 Task: Make in the project BlazePath an epic 'Open Source Integration'. Create in the project BlazePath an epic 'Agile Project Management Implementation'. Add in the project BlazePath an epic 'System Documentation and Training'
Action: Mouse moved to (221, 77)
Screenshot: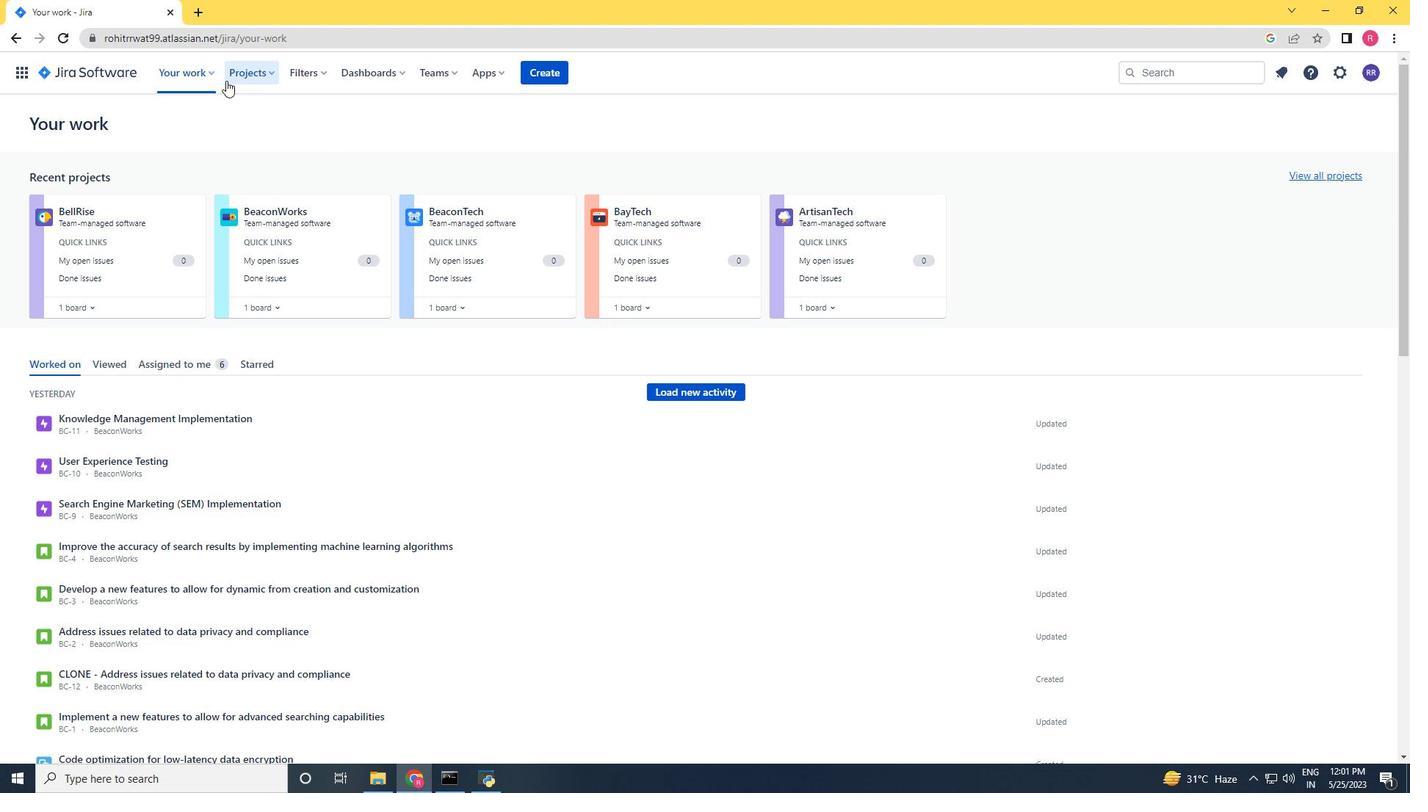 
Action: Mouse pressed left at (221, 77)
Screenshot: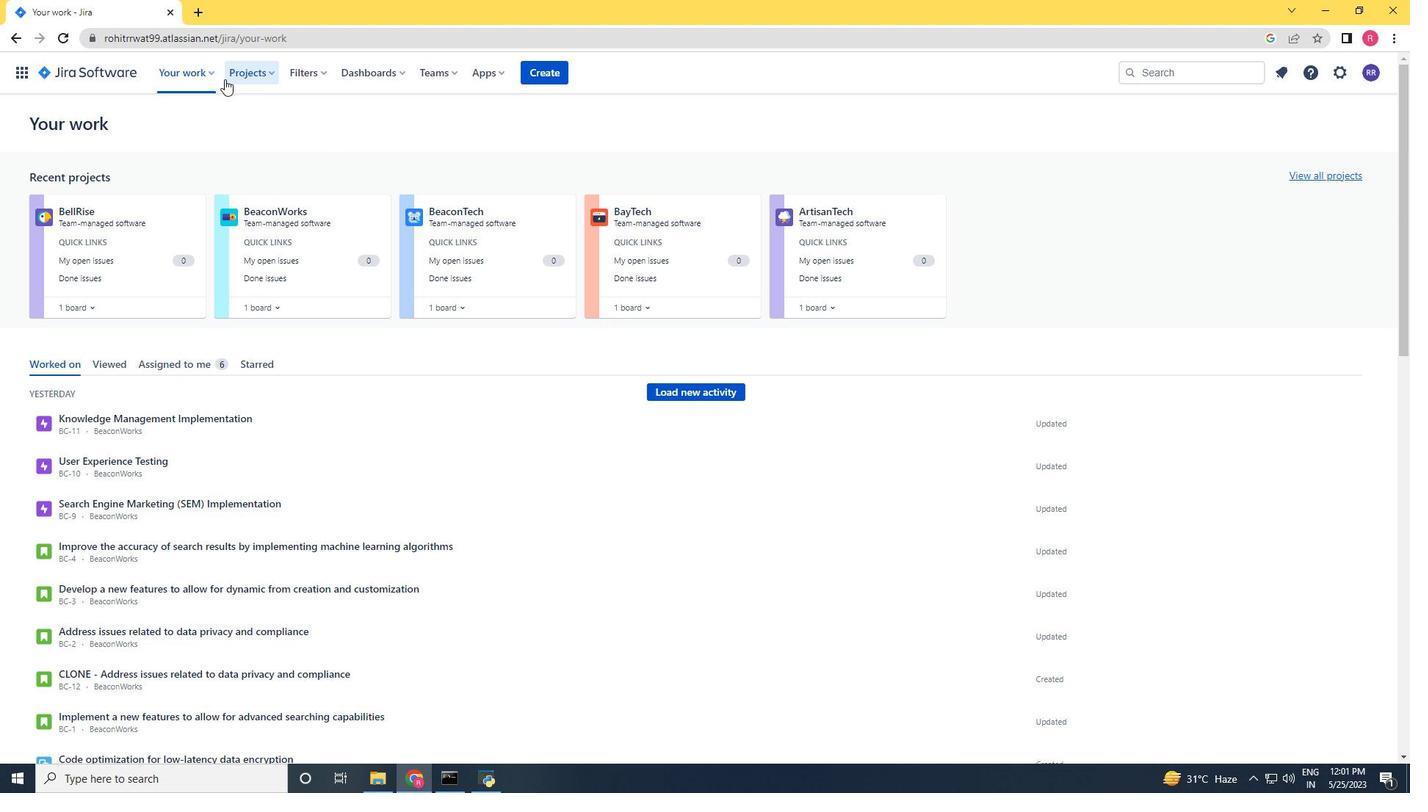 
Action: Mouse moved to (239, 77)
Screenshot: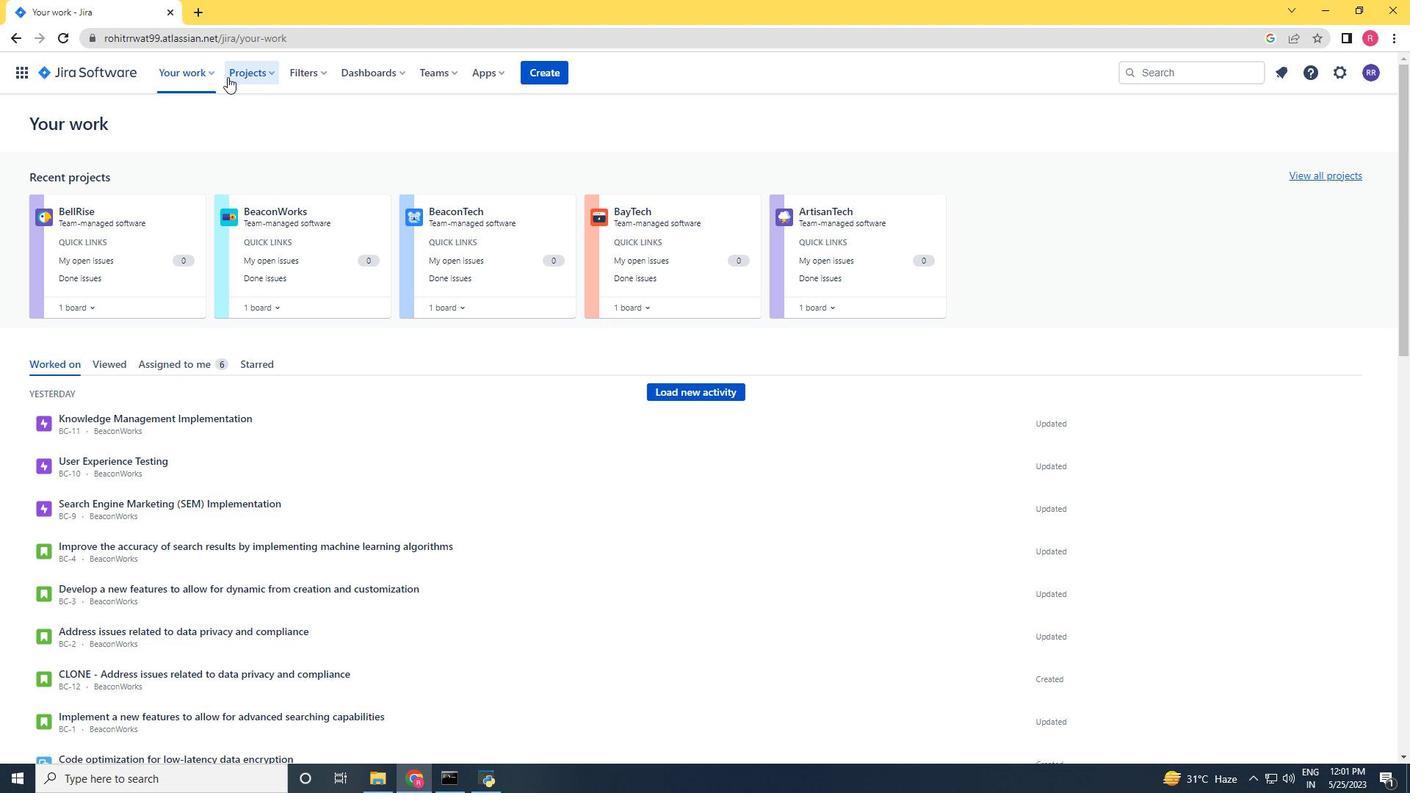 
Action: Mouse pressed left at (239, 77)
Screenshot: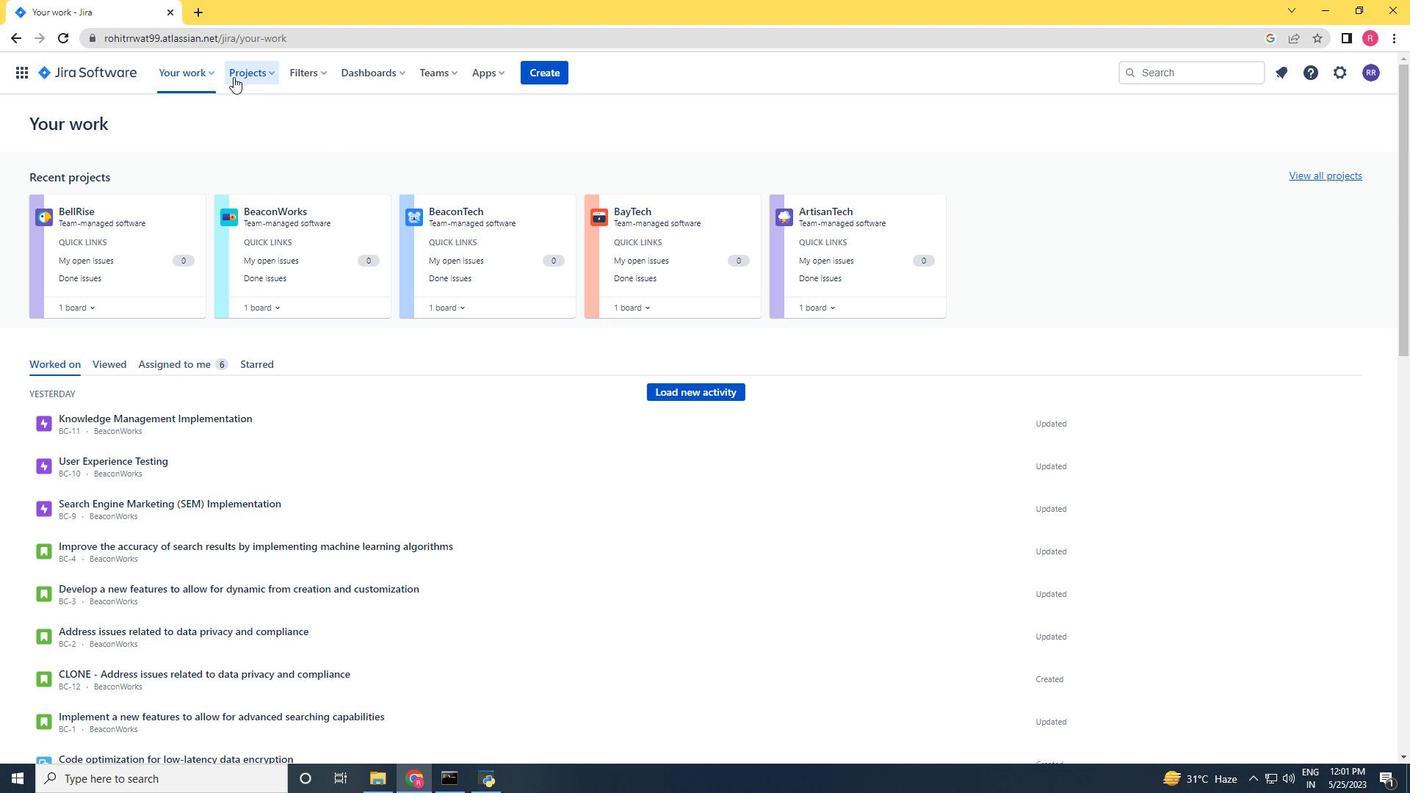 
Action: Mouse moved to (271, 152)
Screenshot: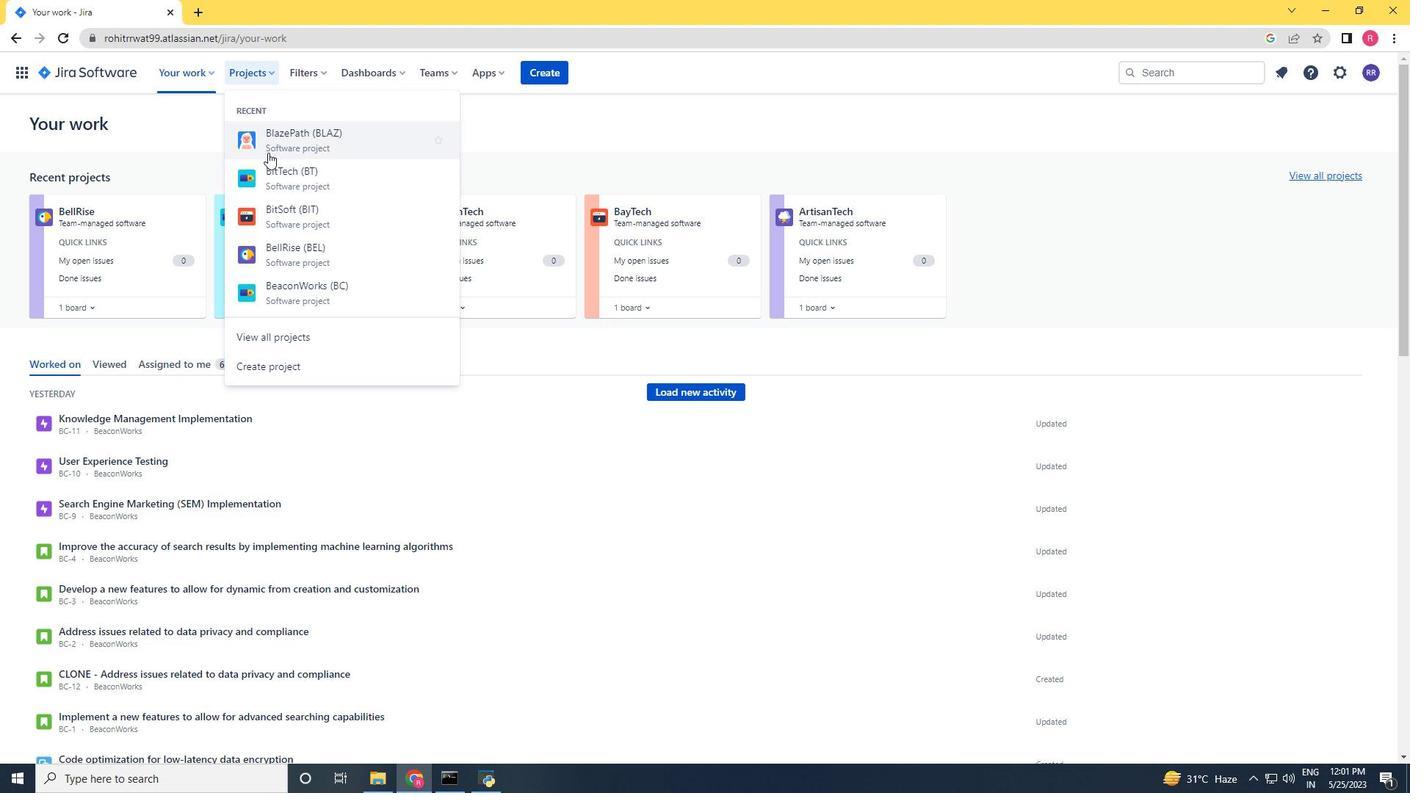 
Action: Mouse pressed left at (271, 152)
Screenshot: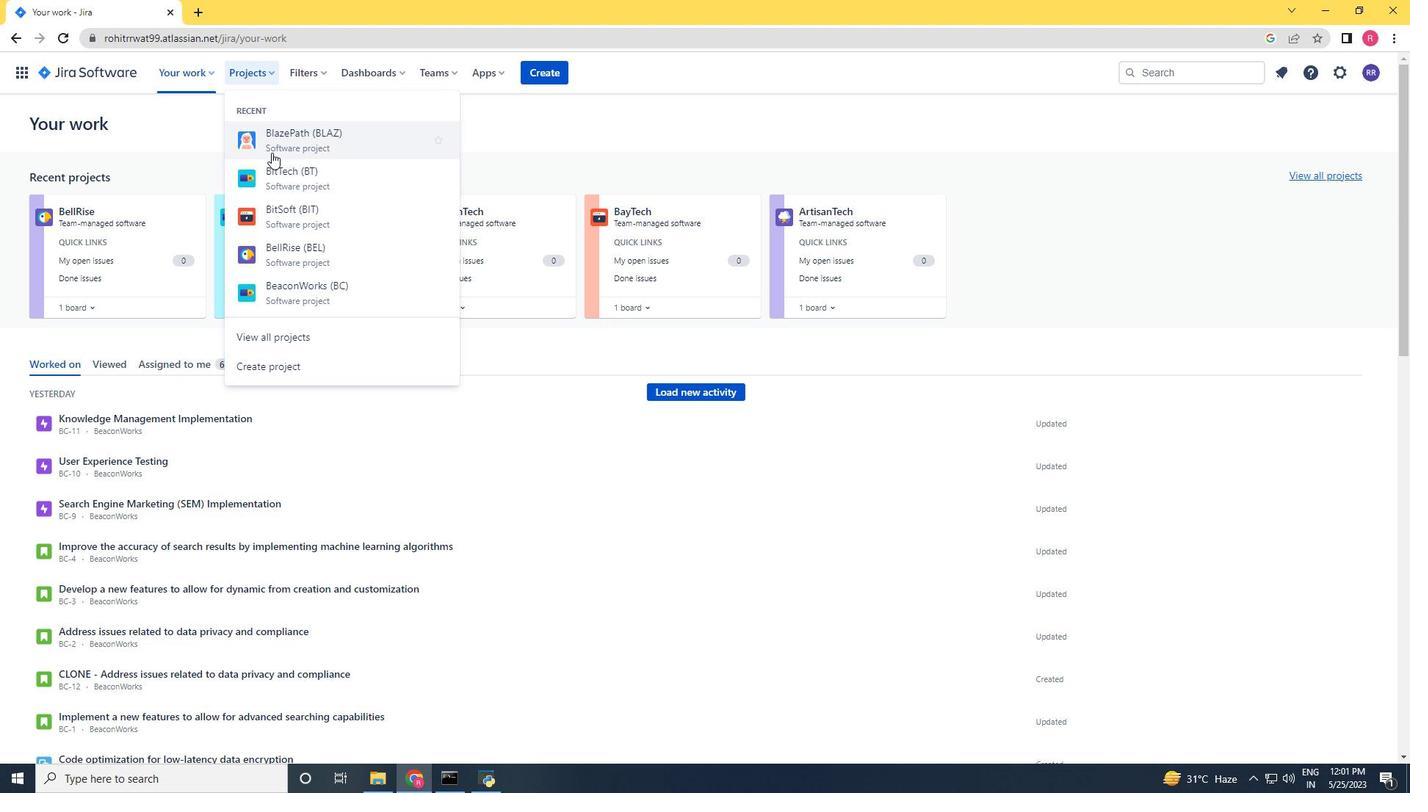 
Action: Mouse moved to (88, 219)
Screenshot: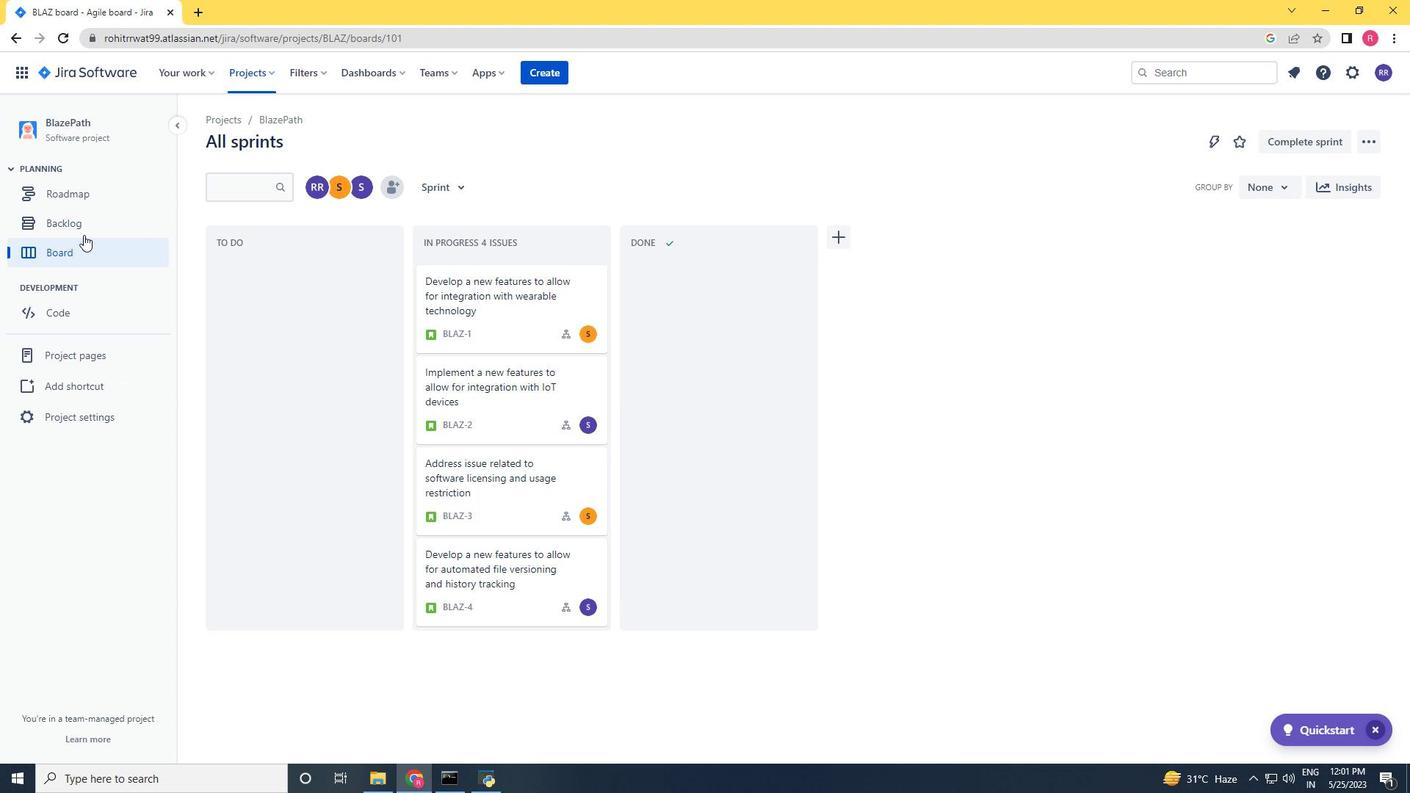 
Action: Mouse pressed left at (88, 219)
Screenshot: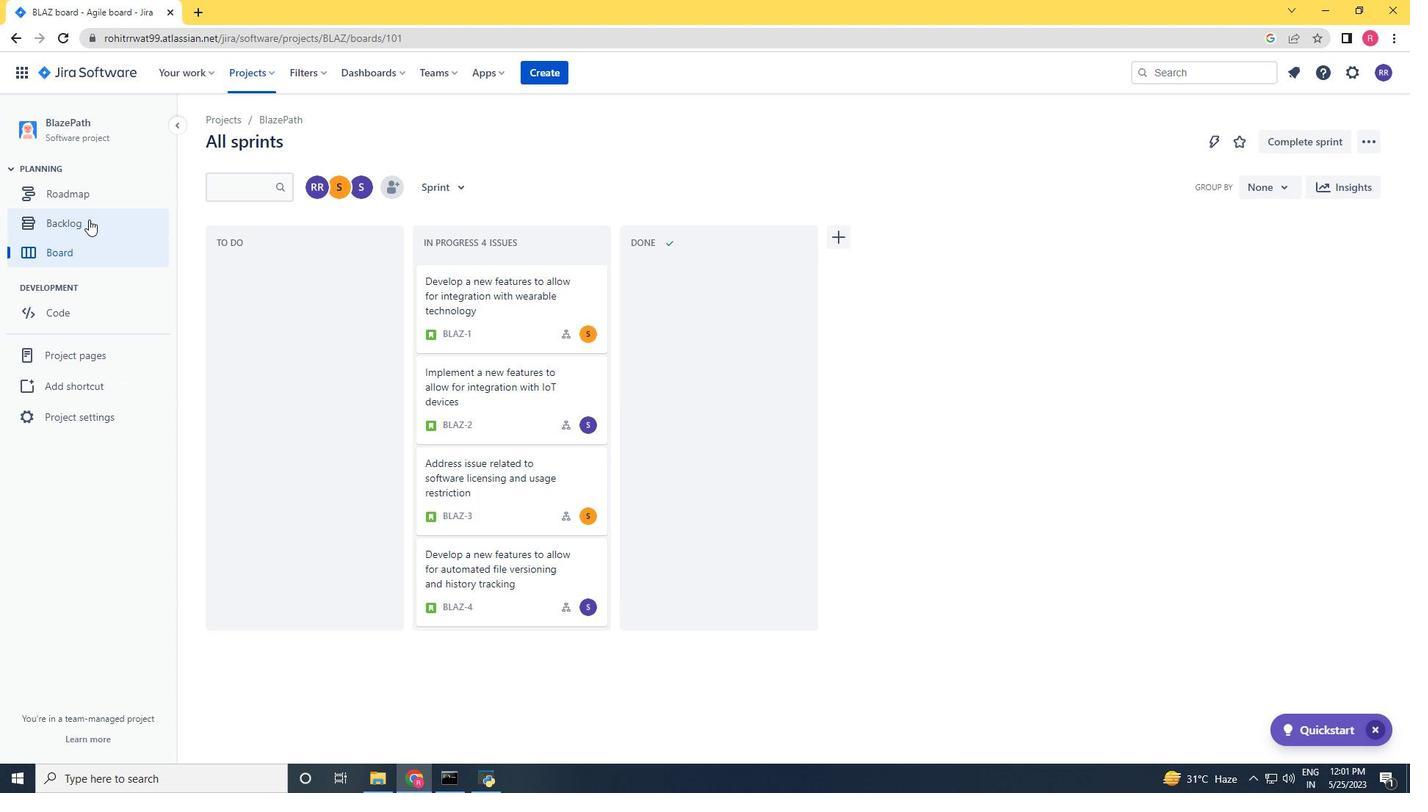 
Action: Mouse moved to (454, 191)
Screenshot: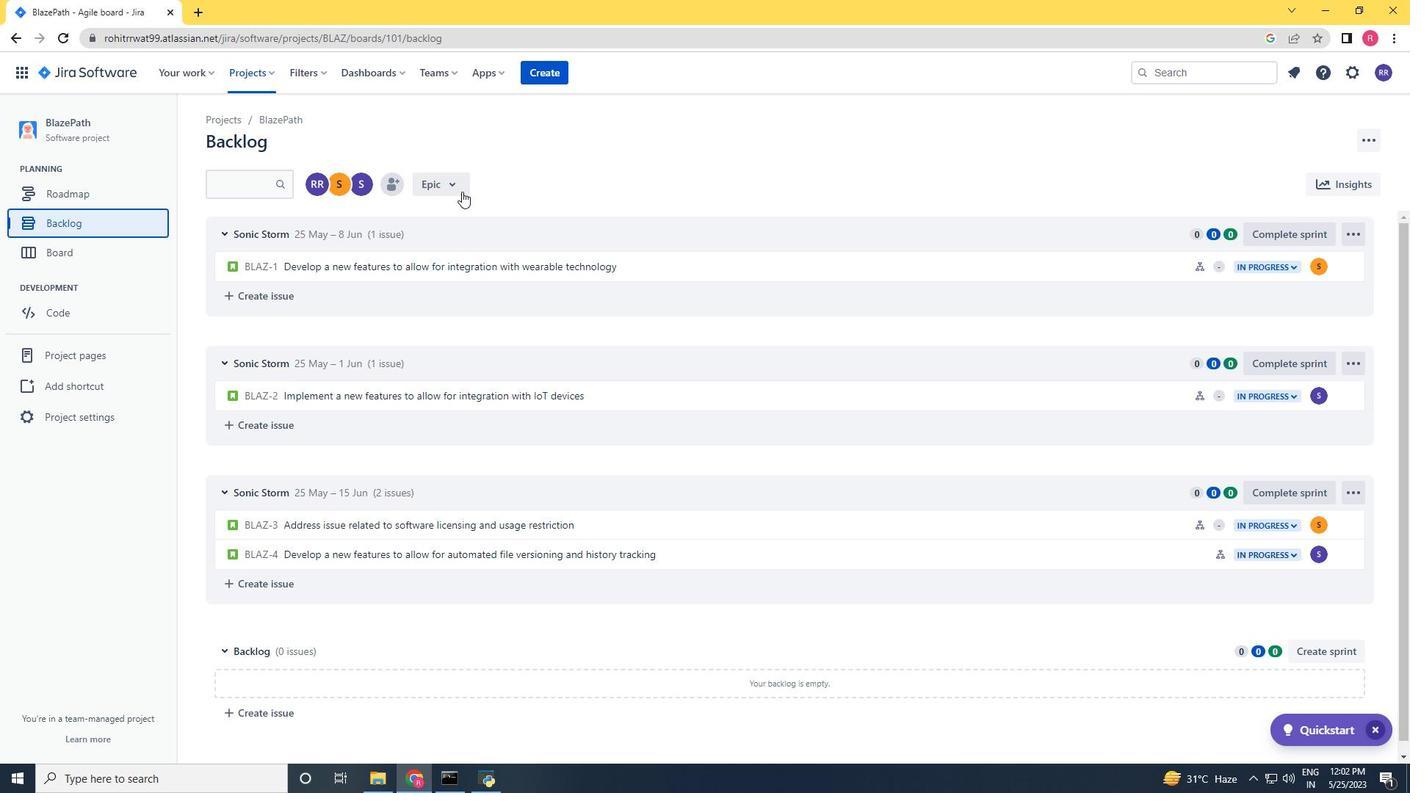 
Action: Mouse pressed left at (454, 191)
Screenshot: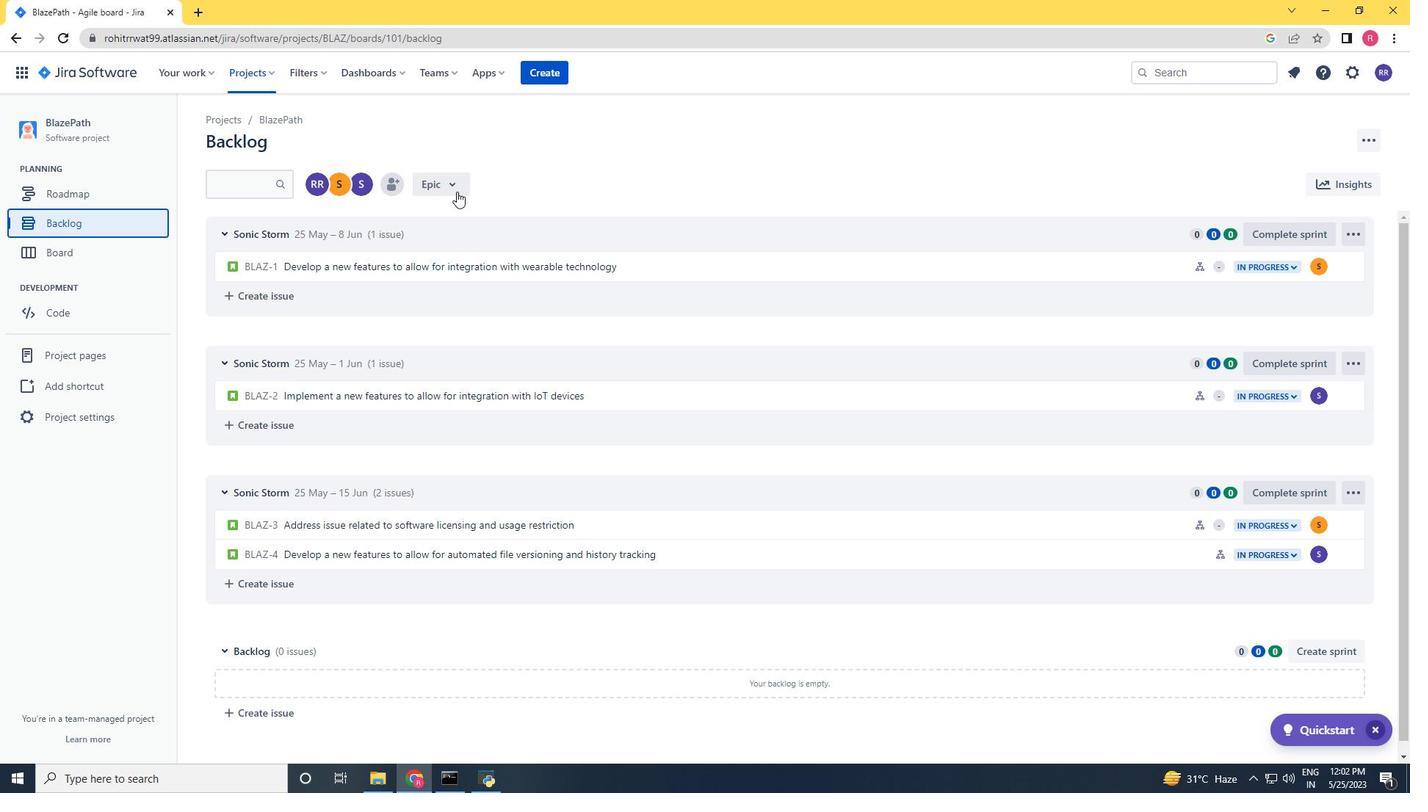 
Action: Mouse moved to (448, 278)
Screenshot: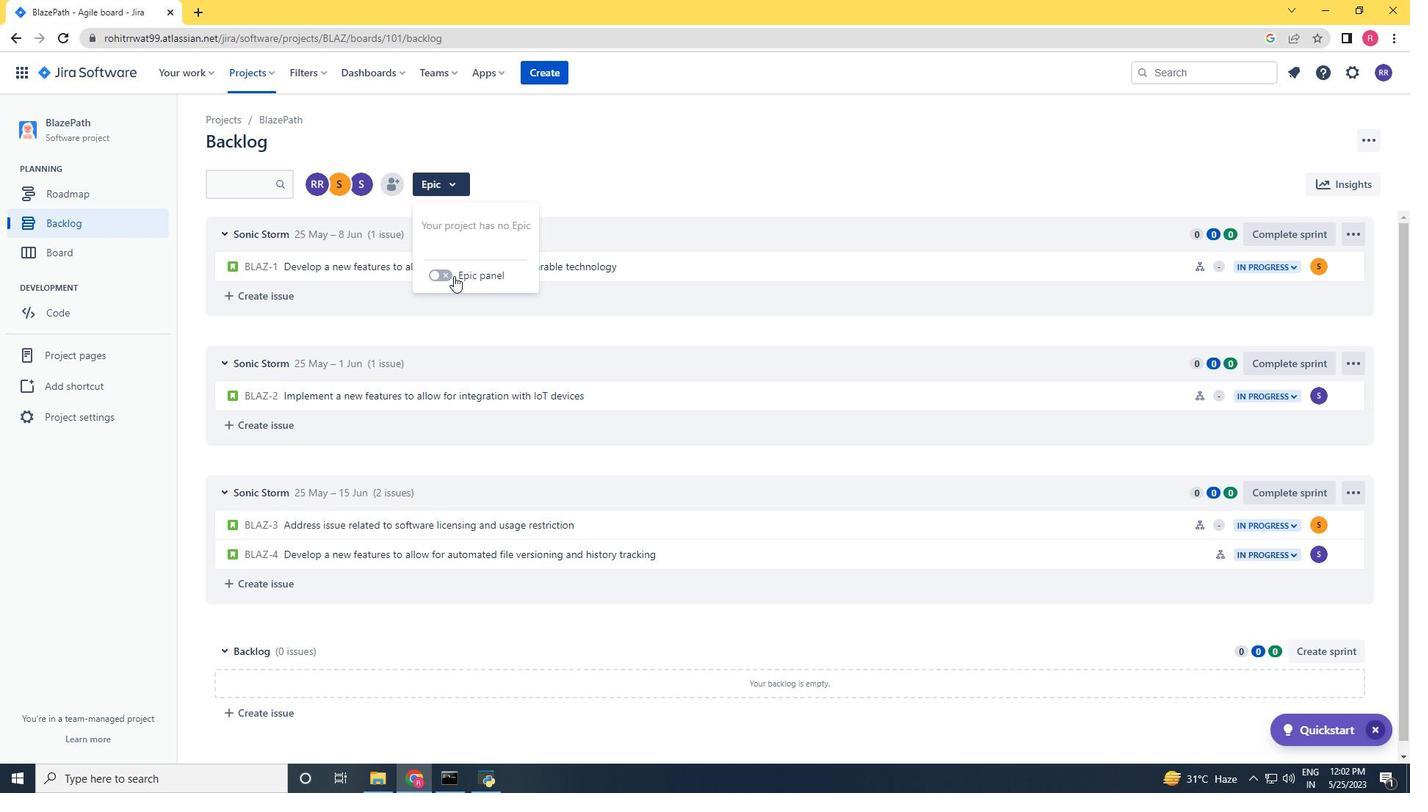 
Action: Mouse pressed left at (448, 278)
Screenshot: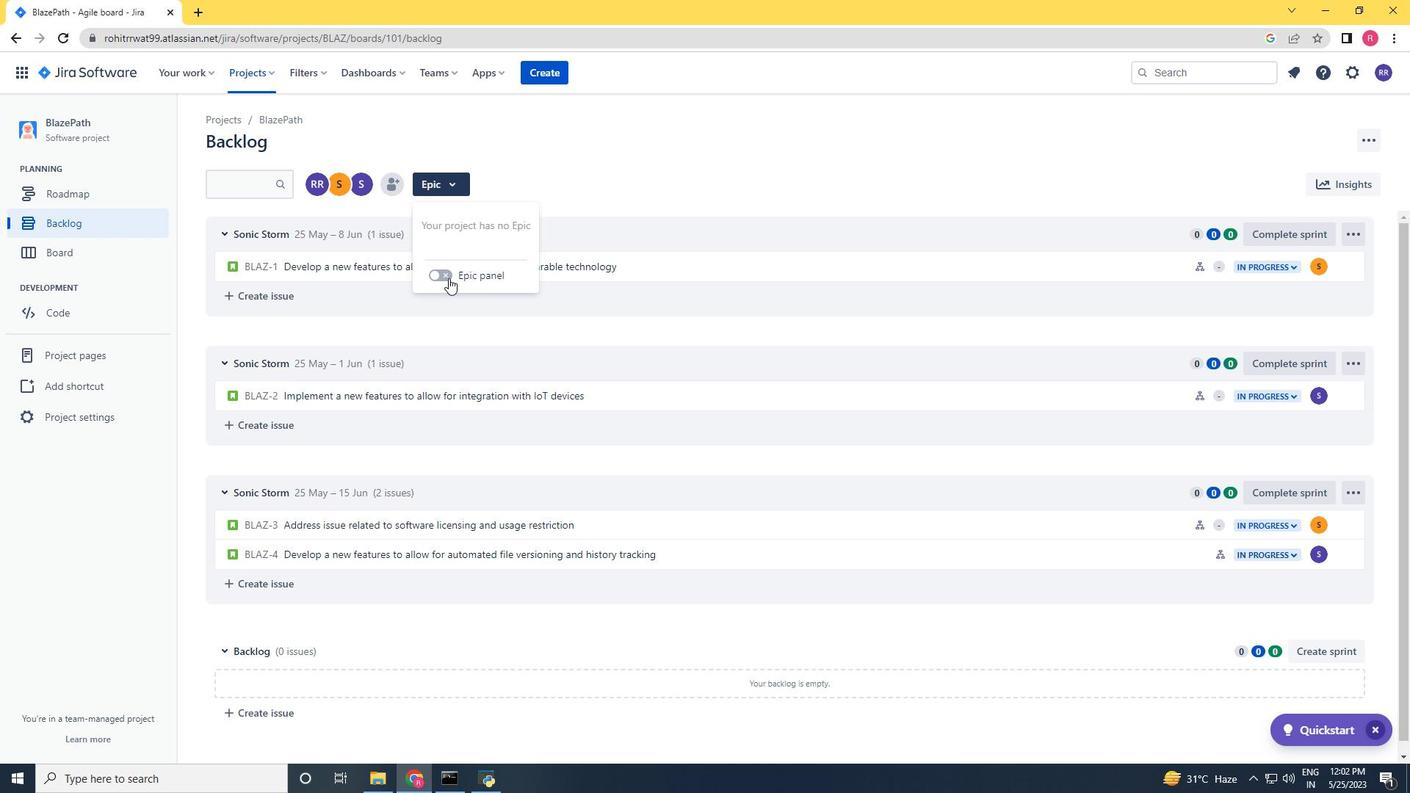 
Action: Mouse moved to (299, 507)
Screenshot: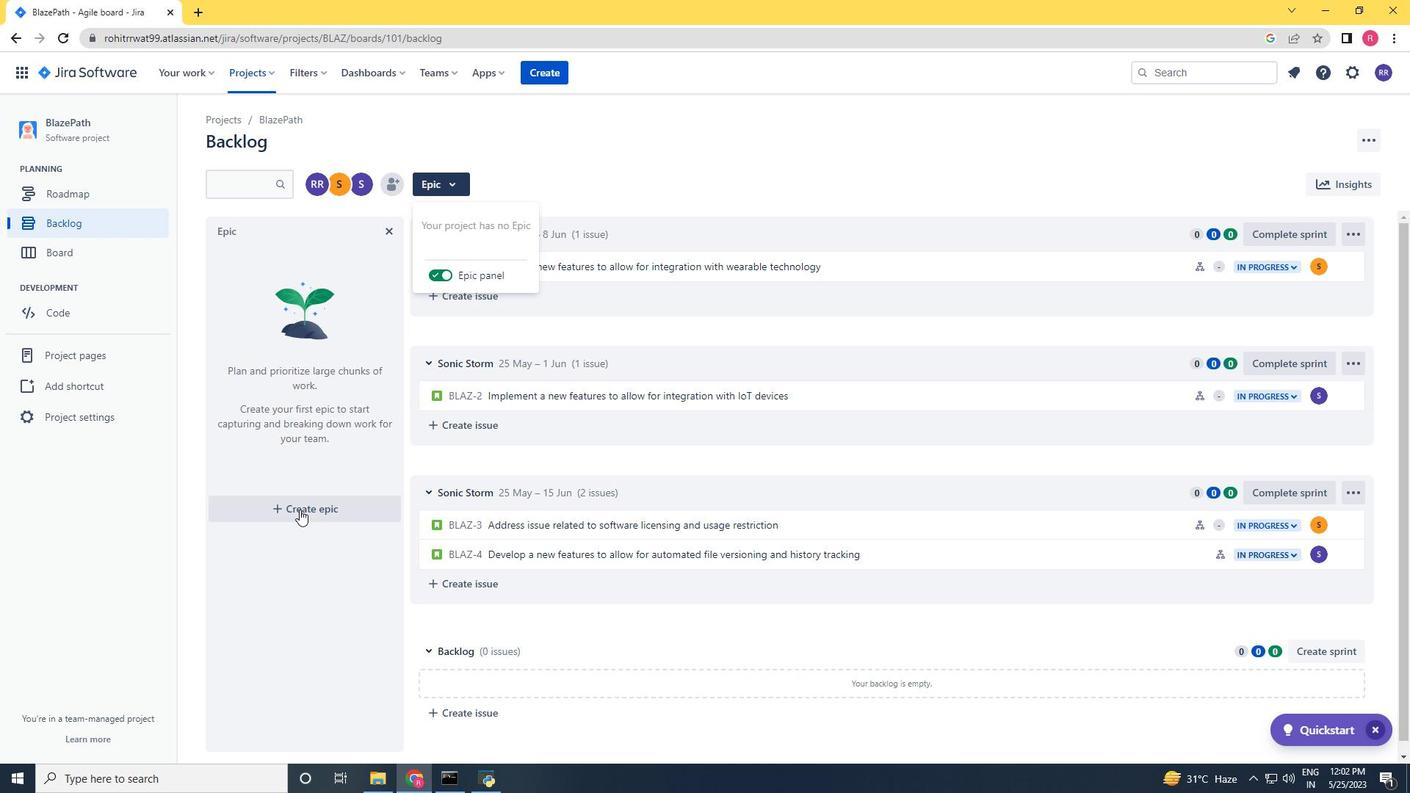 
Action: Mouse pressed left at (299, 507)
Screenshot: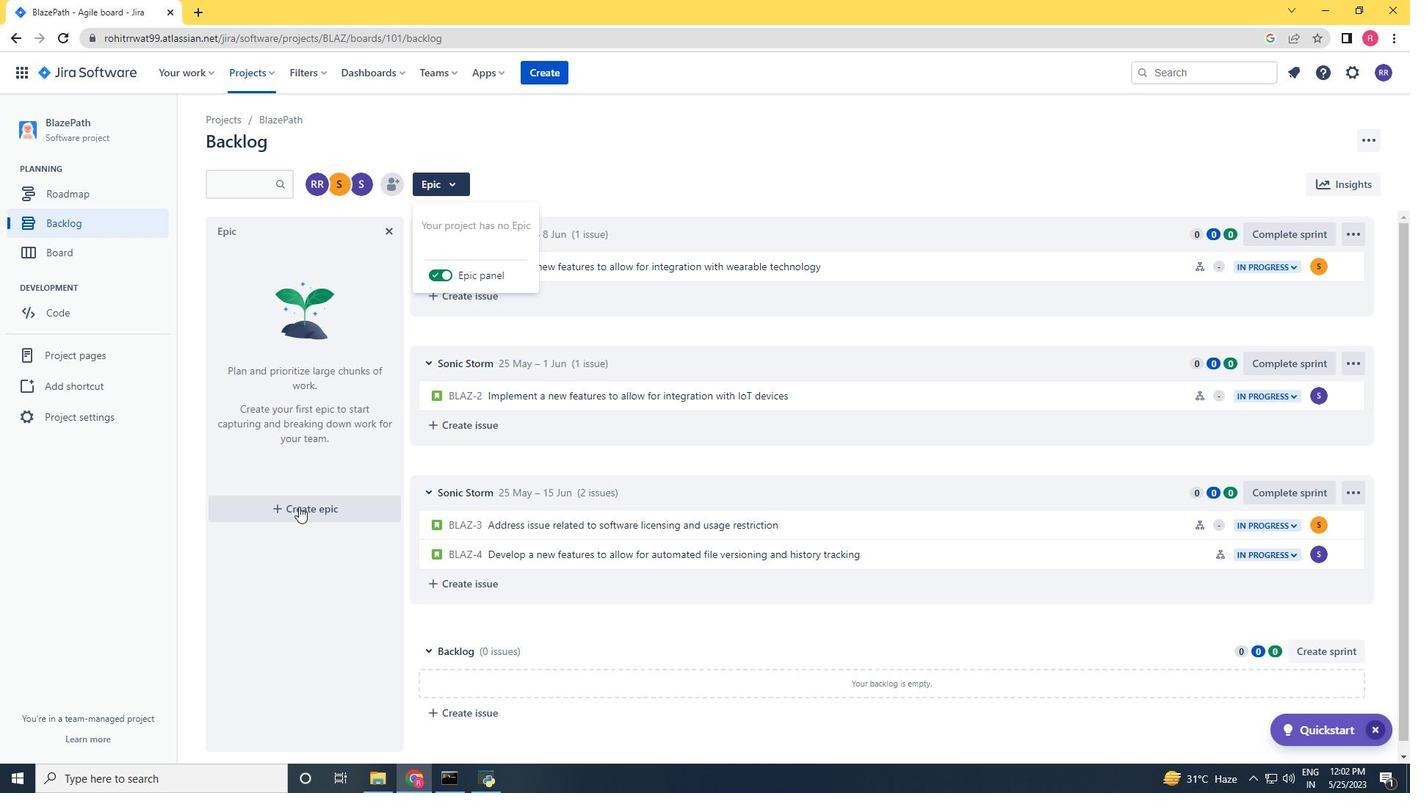 
Action: Key pressed <Key.shift>Open<Key.space><Key.shift>Source<Key.space><Key.space><Key.shift>Integration<Key.space><Key.enter><Key.shift>Agile<Key.space><Key.shift>Projrct<Key.space><Key.space><Key.backspace><Key.backspace><Key.backspace><Key.backspace><Key.backspace>ect<Key.space><Key.space><Key.shift>Management<Key.space><Key.shift>Implw<Key.backspace>ement<Key.space><Key.backspace>ation<Key.space><Key.enter><Key.shift>System<Key.space><Key.shift>Document<Key.space><Key.backspace>ation<Key.space>and<Key.space><Key.shift>Traning<Key.backspace><Key.backspace><Key.backspace><Key.backspace>ining<Key.space><Key.enter>
Screenshot: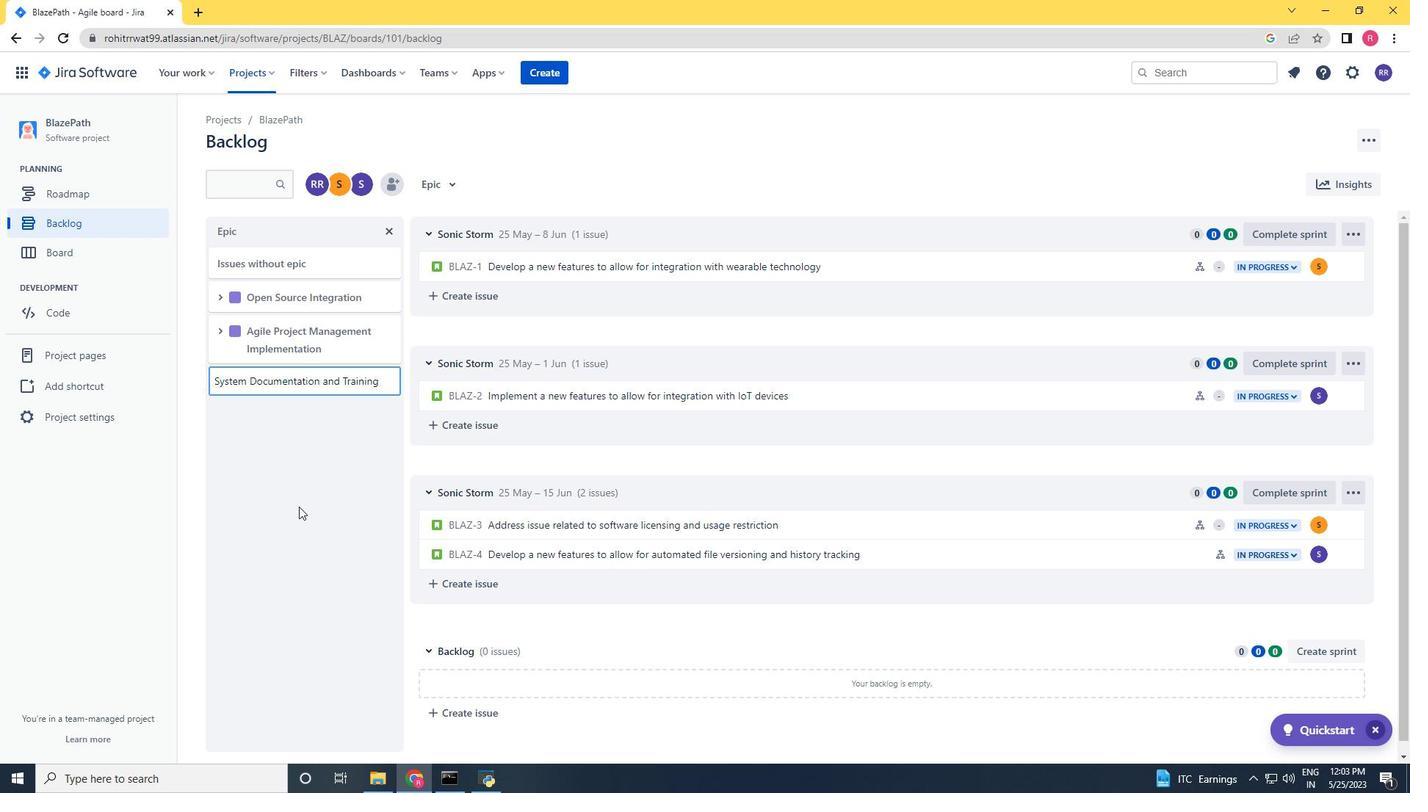 
Action: Mouse scrolled (299, 507) with delta (0, 0)
Screenshot: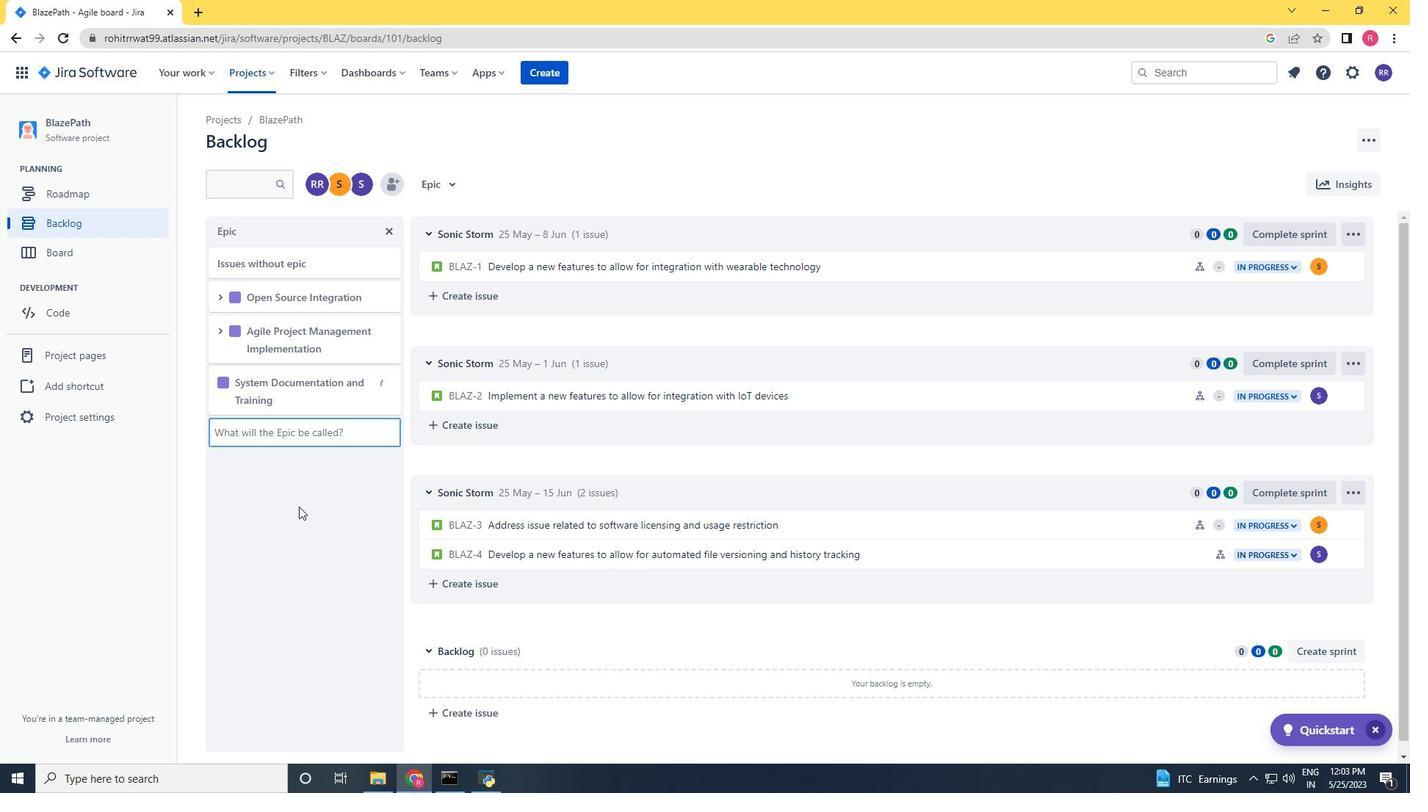 
